 Task: Add Gorgie Sparkling Mango Tango Energy Drink With Benefits to the cart.
Action: Mouse pressed left at (17, 117)
Screenshot: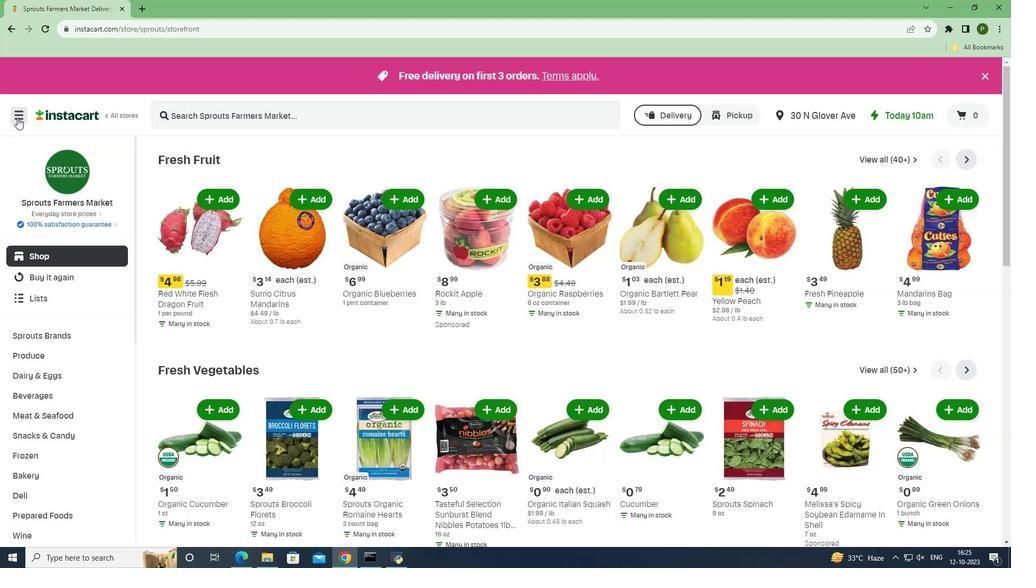 
Action: Mouse moved to (43, 276)
Screenshot: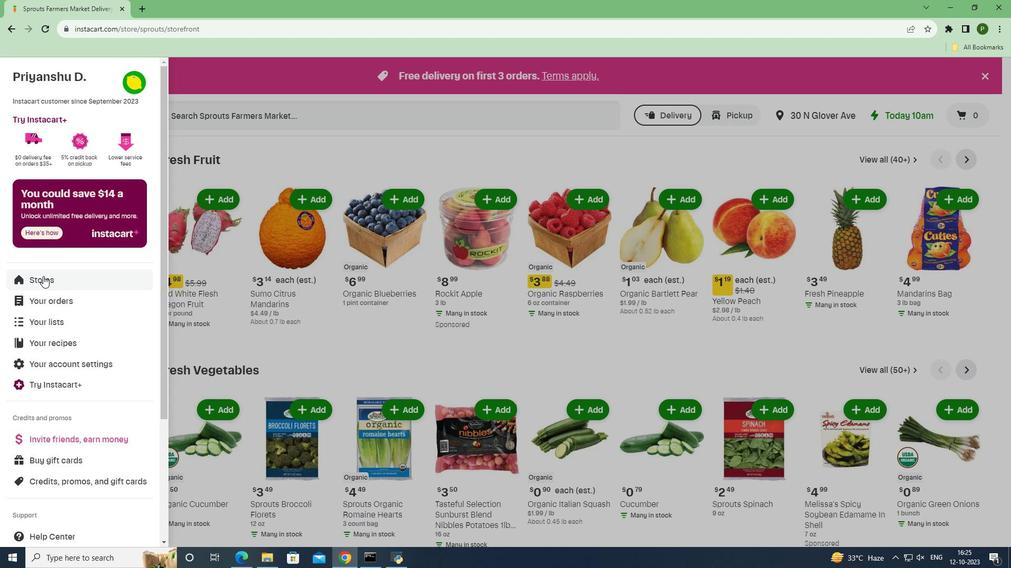 
Action: Mouse pressed left at (43, 276)
Screenshot: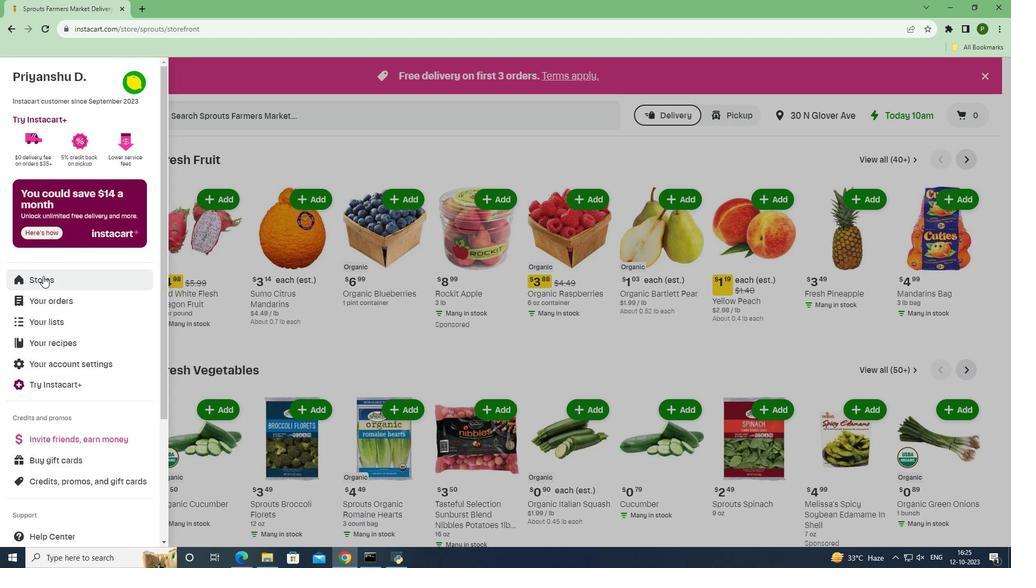 
Action: Mouse moved to (245, 125)
Screenshot: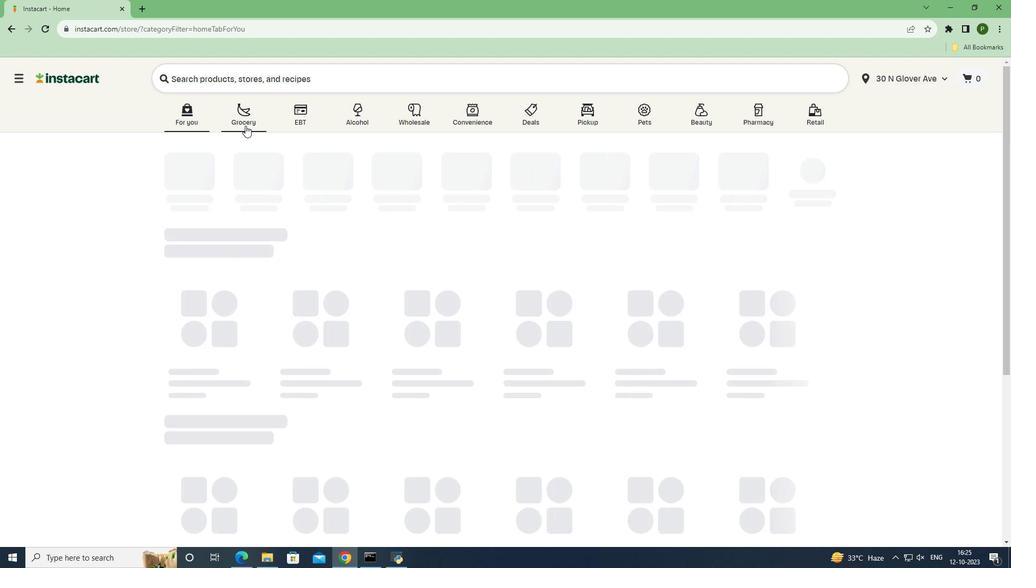 
Action: Mouse pressed left at (245, 125)
Screenshot: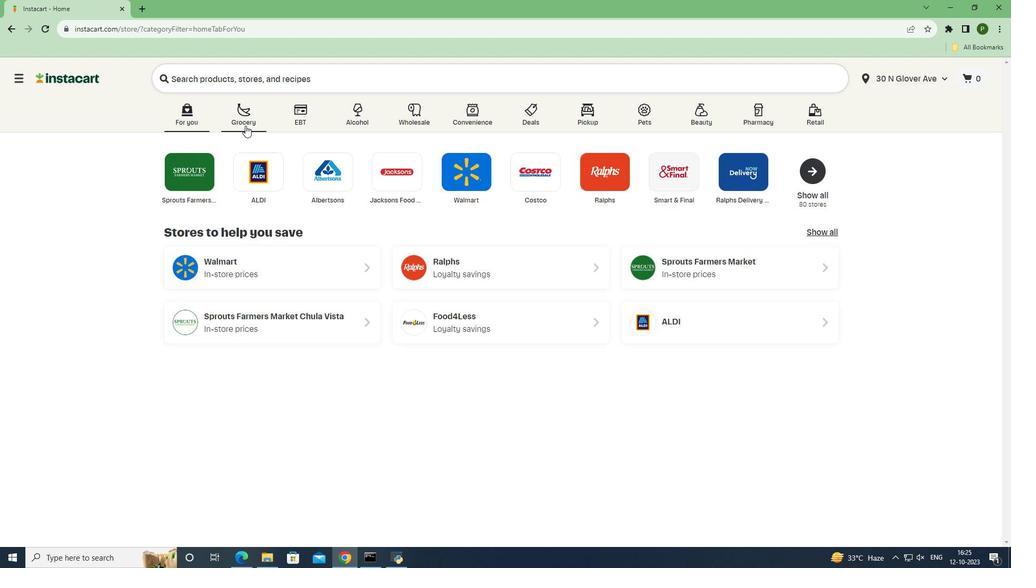 
Action: Mouse moved to (418, 245)
Screenshot: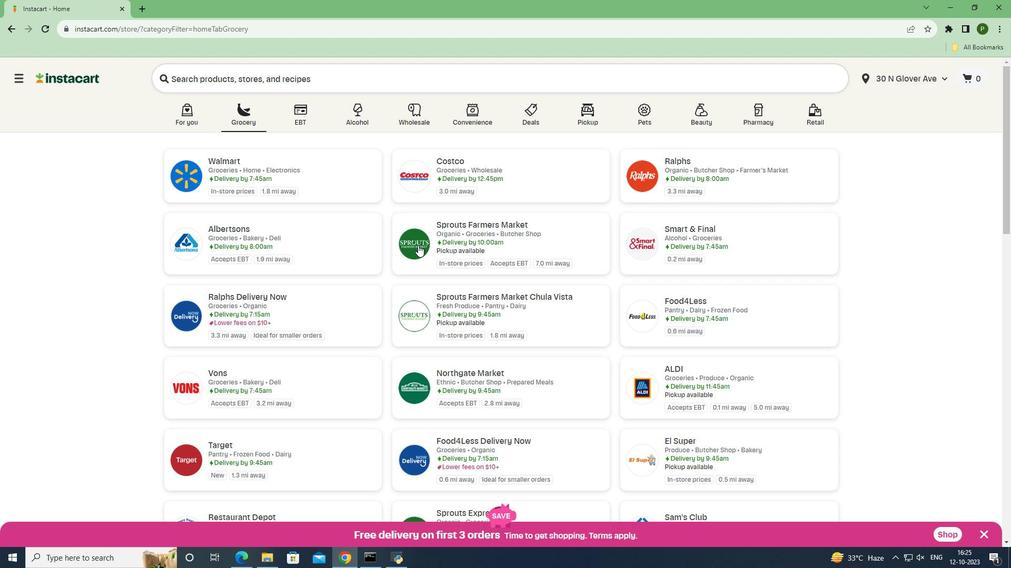 
Action: Mouse pressed left at (418, 245)
Screenshot: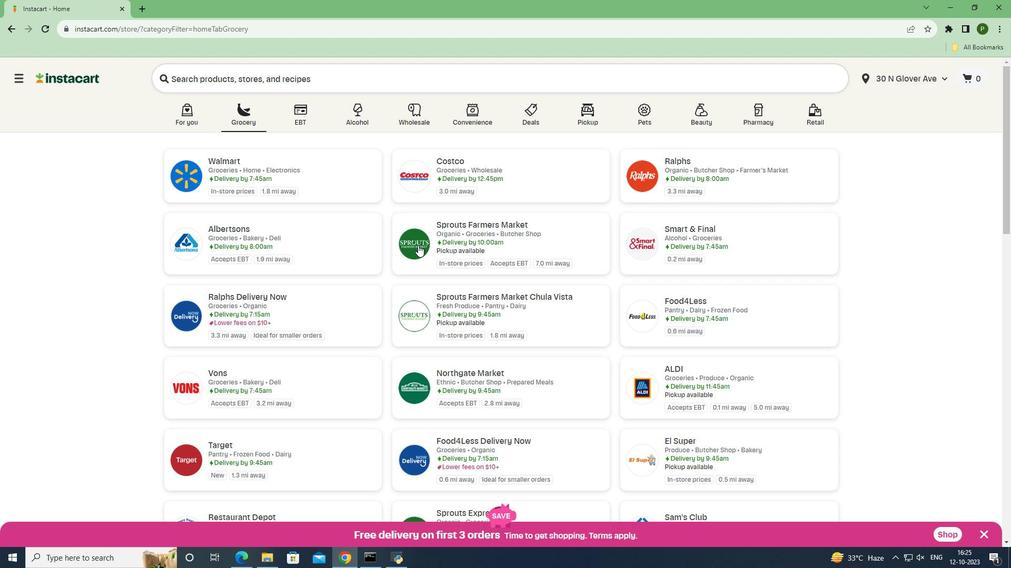 
Action: Mouse moved to (71, 362)
Screenshot: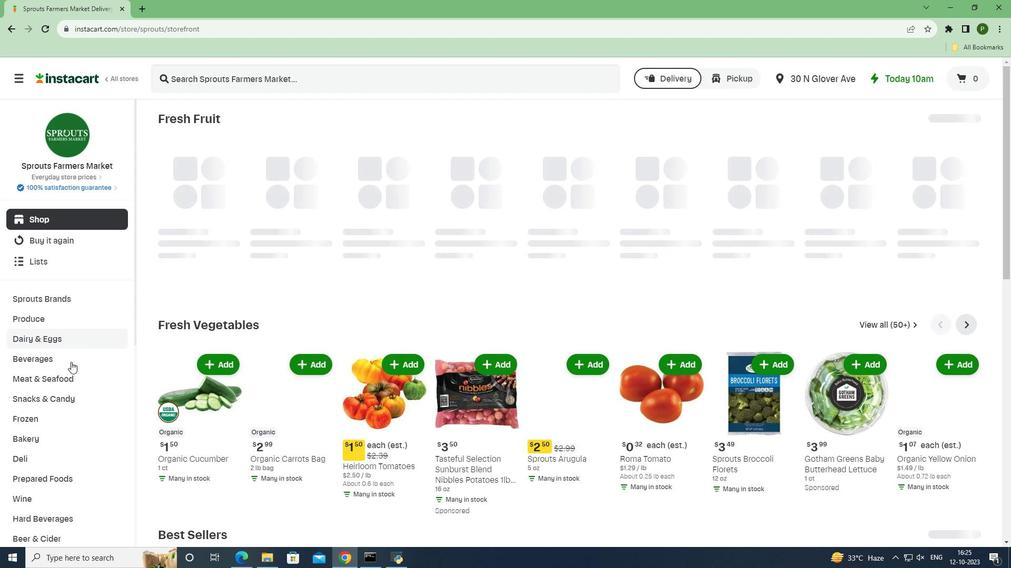 
Action: Mouse pressed left at (71, 362)
Screenshot: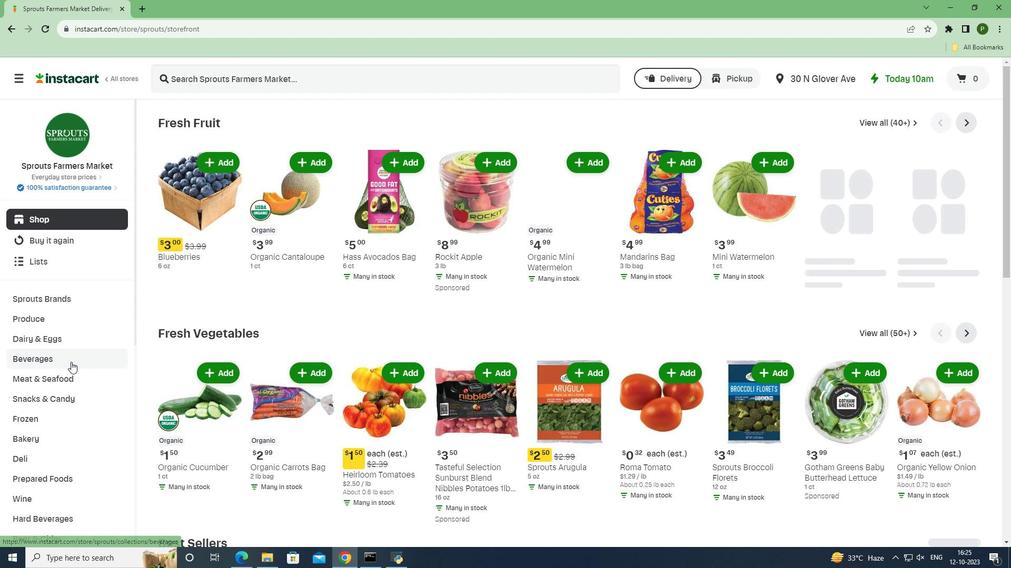 
Action: Mouse moved to (548, 184)
Screenshot: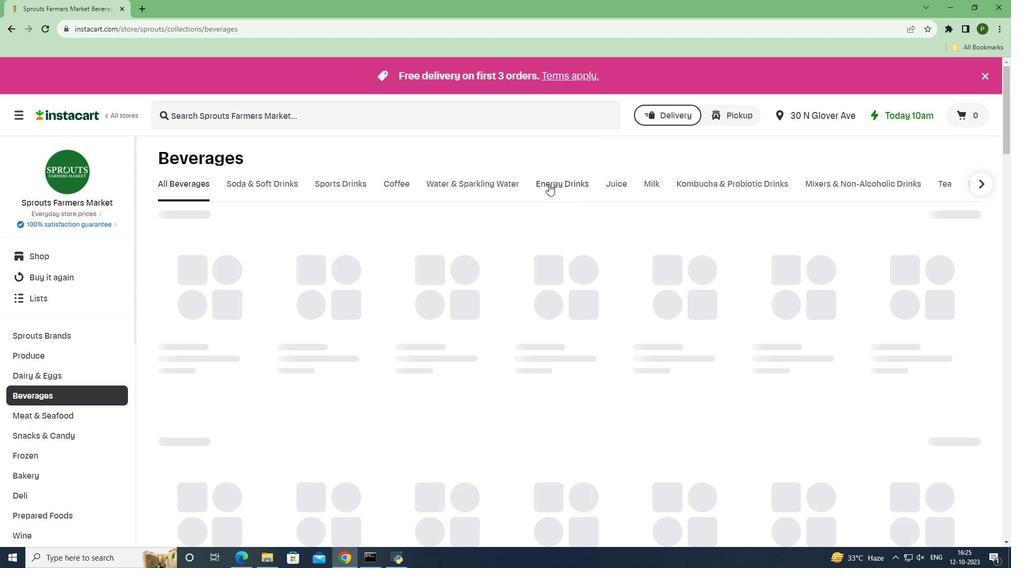 
Action: Mouse pressed left at (548, 184)
Screenshot: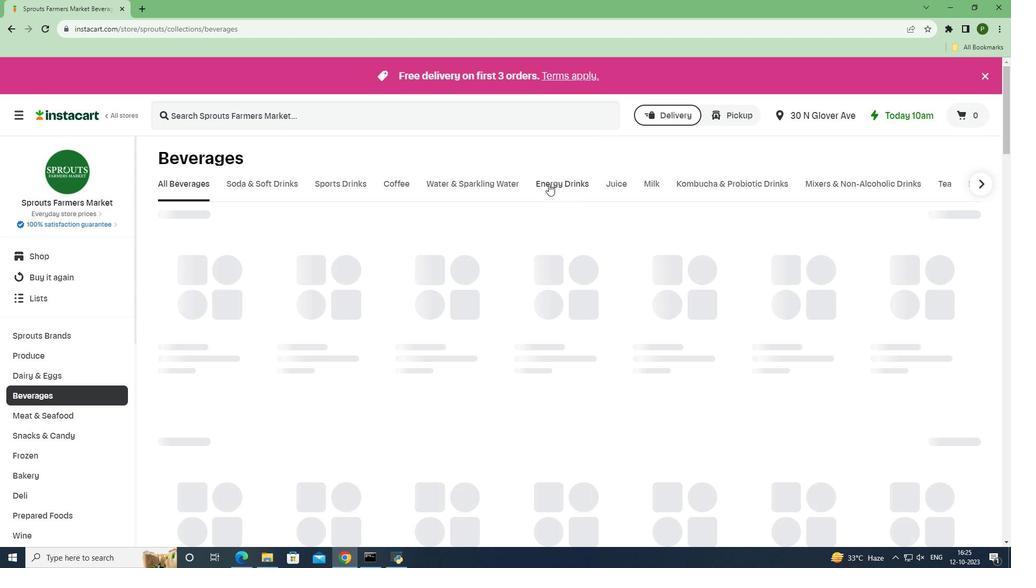 
Action: Mouse moved to (313, 115)
Screenshot: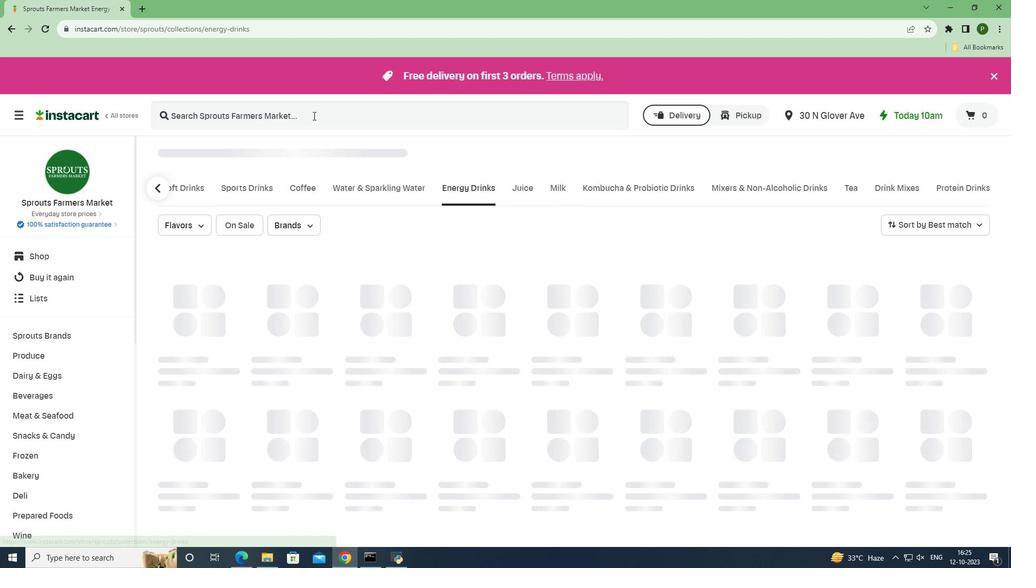 
Action: Mouse pressed left at (313, 115)
Screenshot: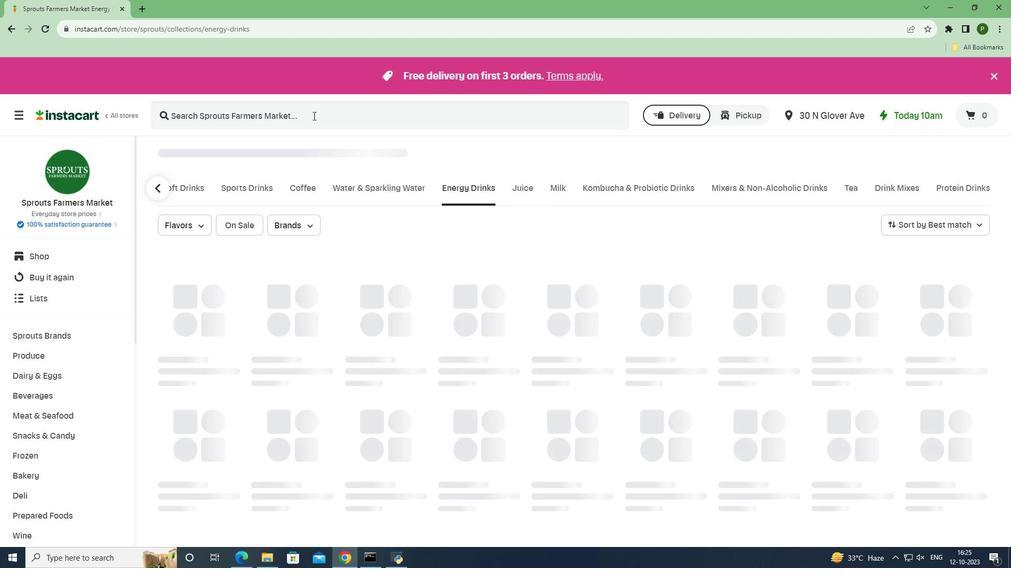 
Action: Key pressed <Key.caps_lock>G<Key.caps_lock>orgie<Key.space><Key.caps_lock>S<Key.caps_lock>parkling<Key.space><Key.caps_lock>M<Key.caps_lock>ango<Key.space><Key.caps_lock>T<Key.caps_lock>ango<Key.space><Key.caps_lock>E<Key.caps_lock>nergy<Key.space><Key.caps_lock>D<Key.caps_lock>rink<Key.space><Key.caps_lock>W<Key.caps_lock>ith<Key.space><Key.caps_lock>B<Key.caps_lock>enefits<Key.space><Key.enter>
Screenshot: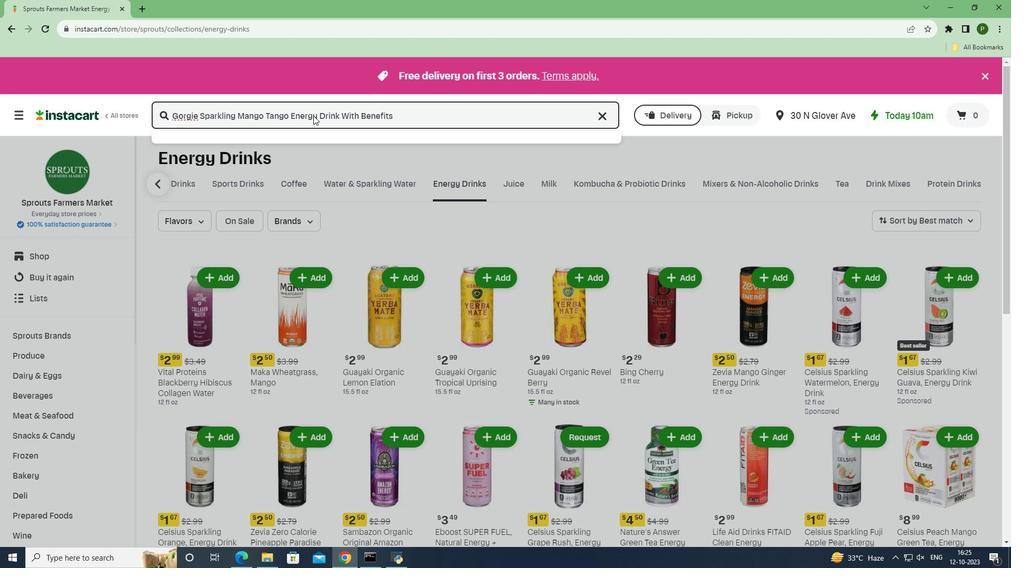 
Action: Mouse moved to (451, 201)
Screenshot: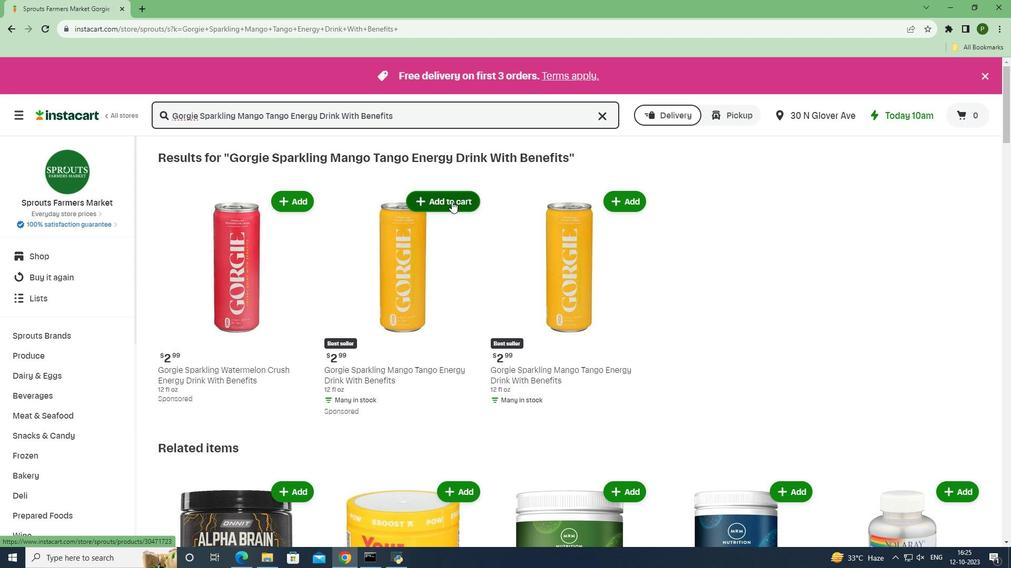 
Action: Mouse pressed left at (451, 201)
Screenshot: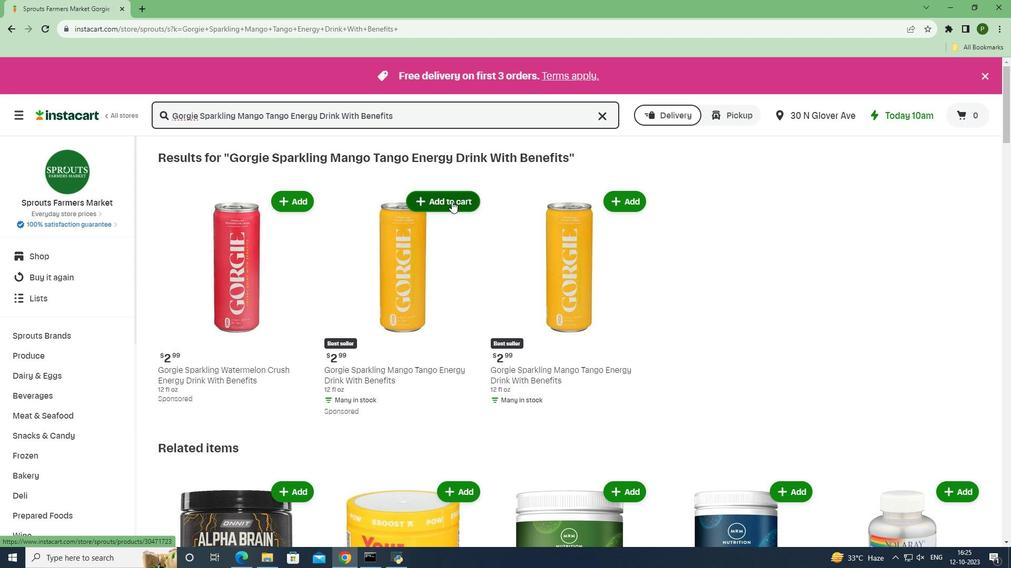 
Action: Mouse moved to (469, 253)
Screenshot: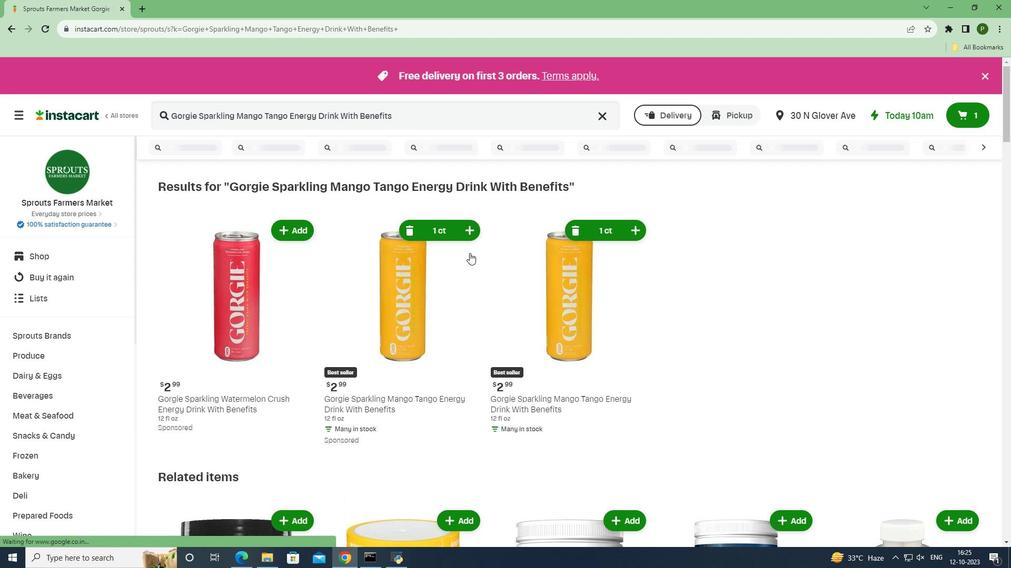 
